 Task: Add Attachment from Trello to Card Card0000000158 in Board Board0000000040 in Workspace WS0000000014 in Trello. Add Cover Yellow to Card Card0000000158 in Board Board0000000040 in Workspace WS0000000014 in Trello. Add "Copy Card To …" Button titled Button0000000158 to "bottom" of the list "To Do" to Card Card0000000158 in Board Board0000000040 in Workspace WS0000000014 in Trello. Add Description DS0000000158 to Card Card0000000158 in Board Board0000000040 in Workspace WS0000000014 in Trello. Add Comment CM0000000158 to Card Card0000000158 in Board Board0000000040 in Workspace WS0000000014 in Trello
Action: Mouse moved to (352, 347)
Screenshot: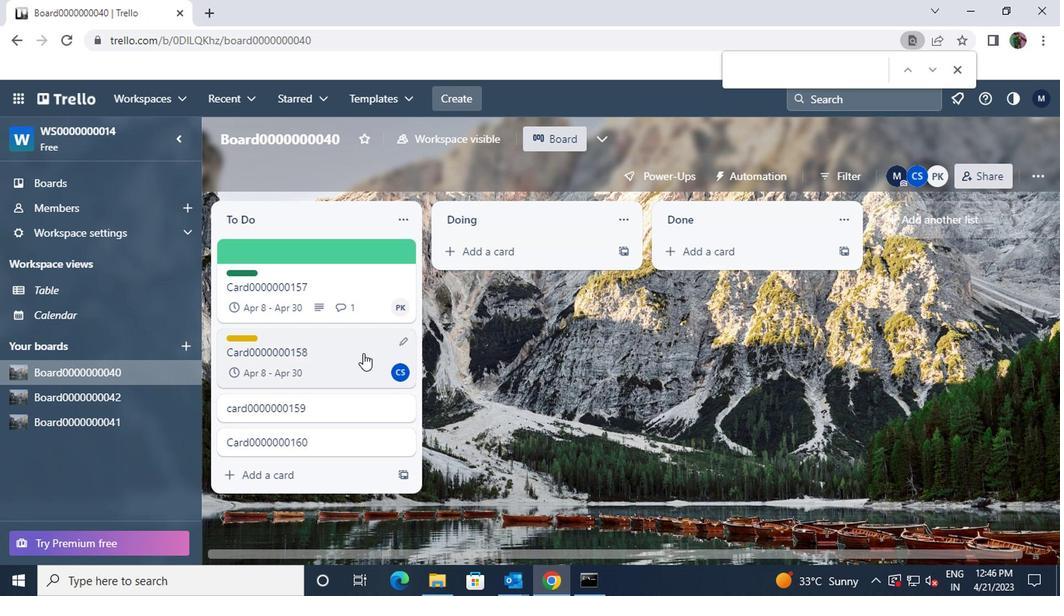 
Action: Mouse pressed left at (352, 347)
Screenshot: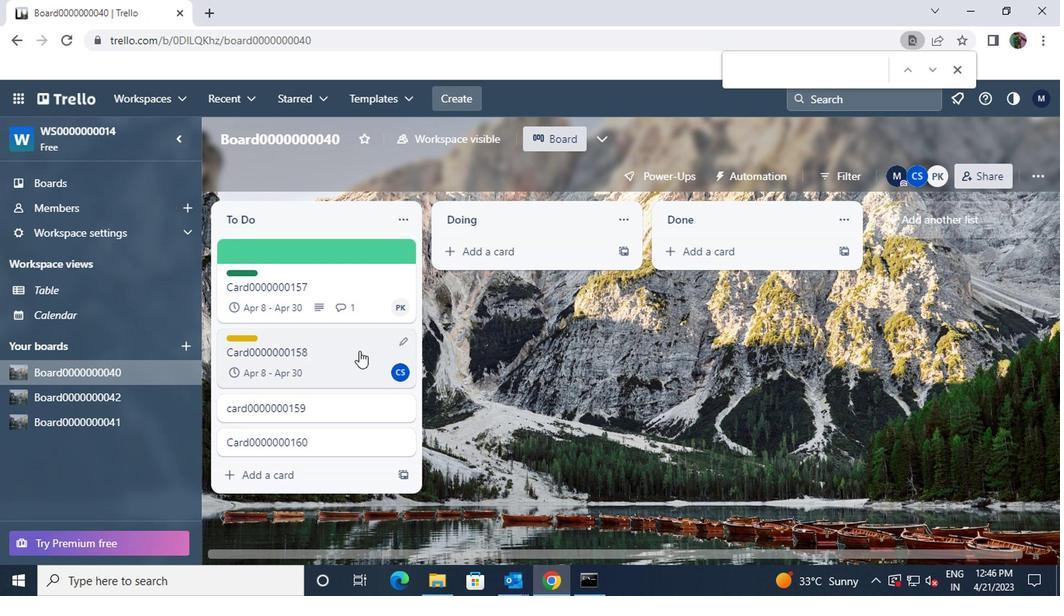
Action: Mouse moved to (694, 340)
Screenshot: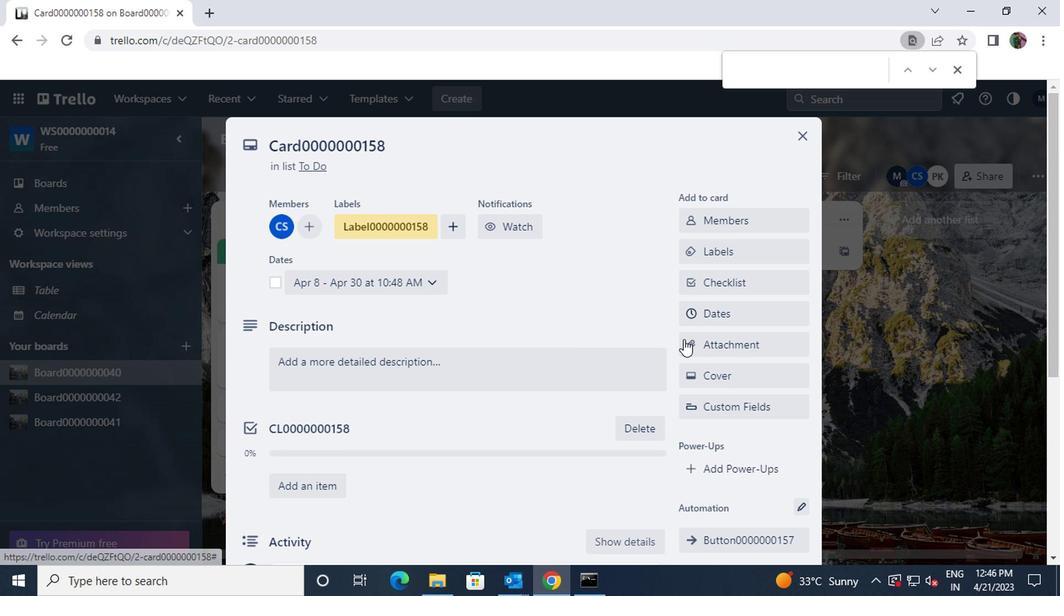 
Action: Mouse pressed left at (694, 340)
Screenshot: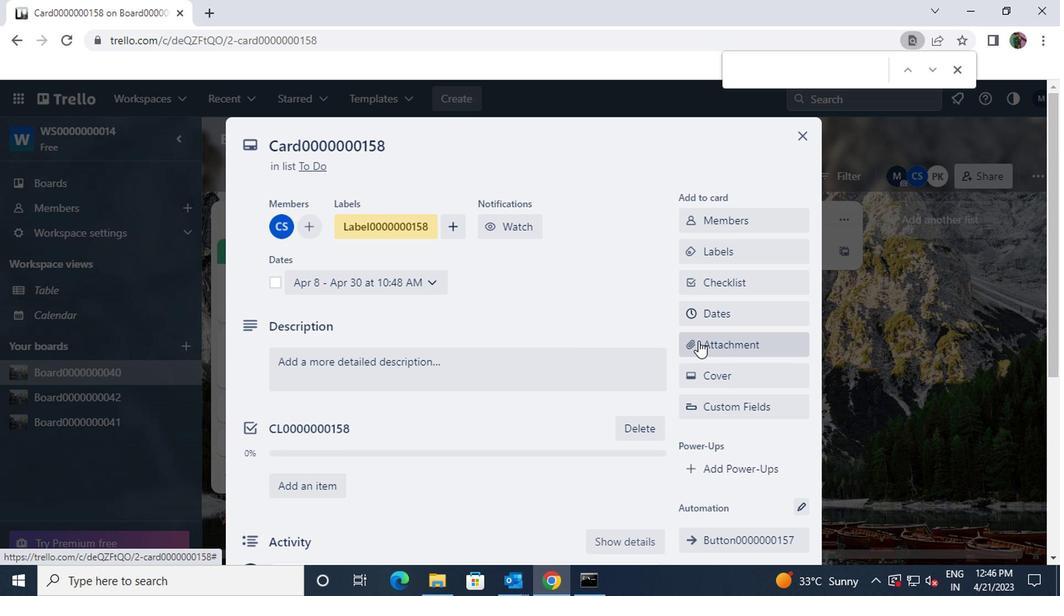 
Action: Mouse moved to (708, 167)
Screenshot: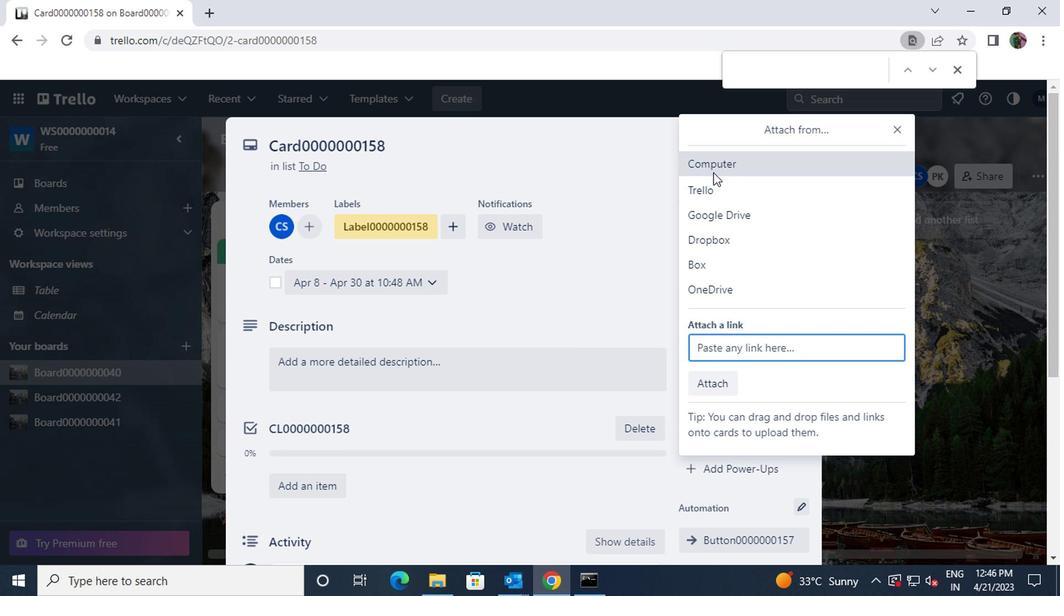 
Action: Mouse pressed left at (708, 167)
Screenshot: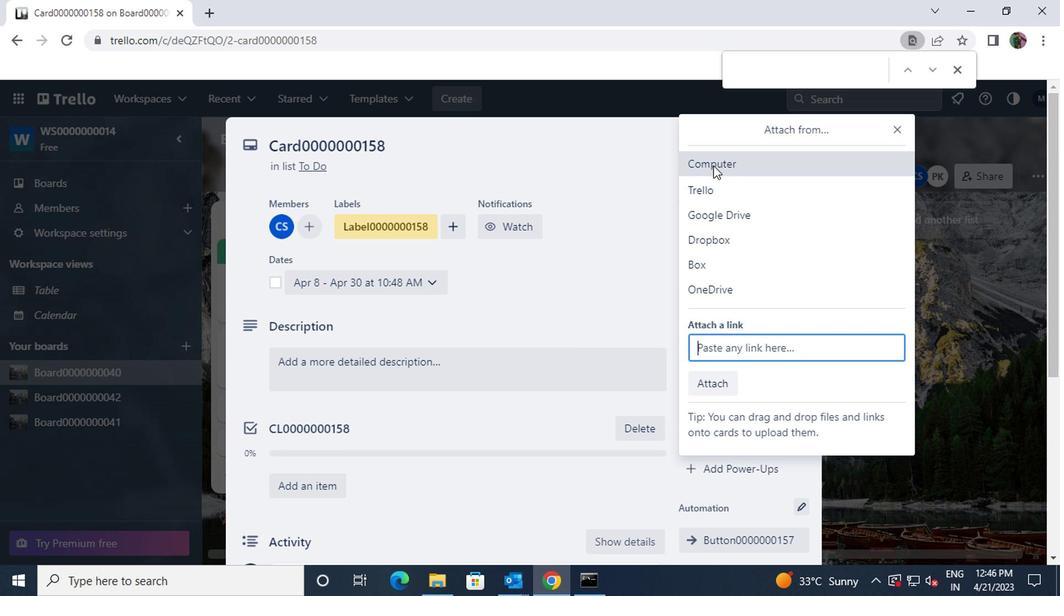 
Action: Mouse moved to (341, 120)
Screenshot: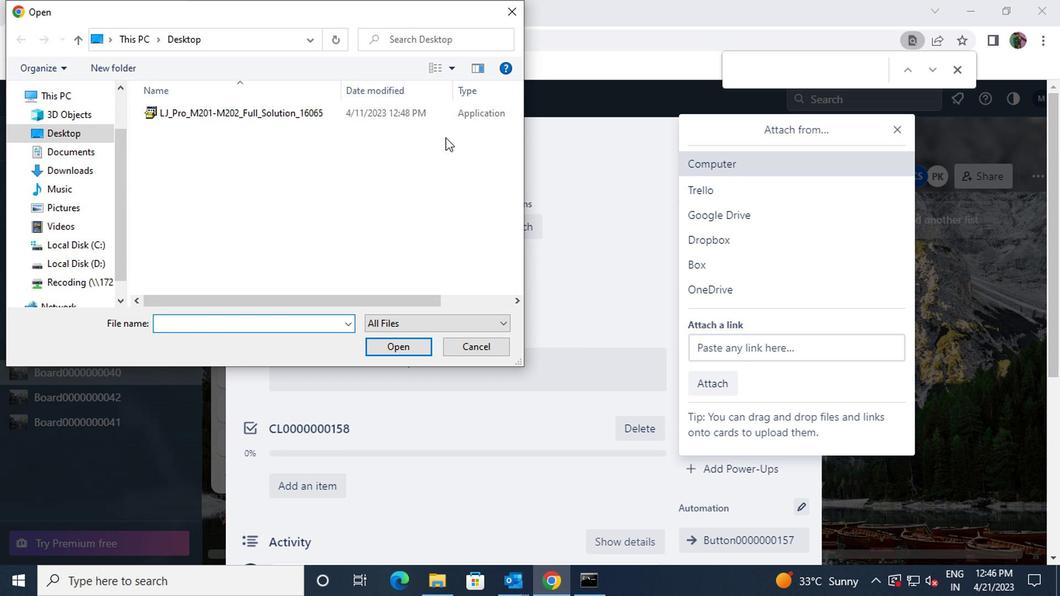 
Action: Mouse pressed left at (341, 120)
Screenshot: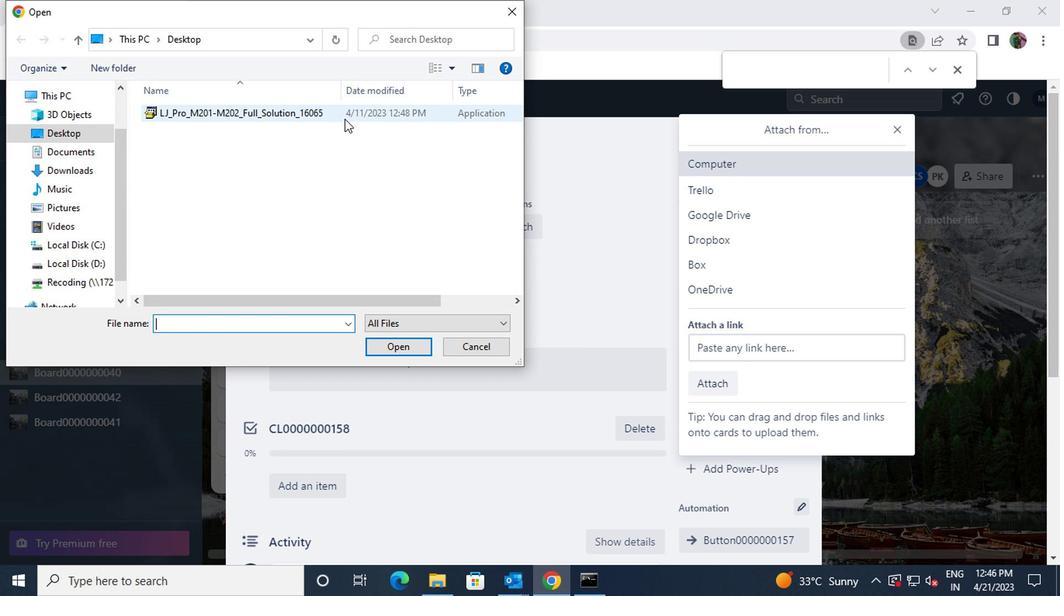 
Action: Mouse moved to (384, 347)
Screenshot: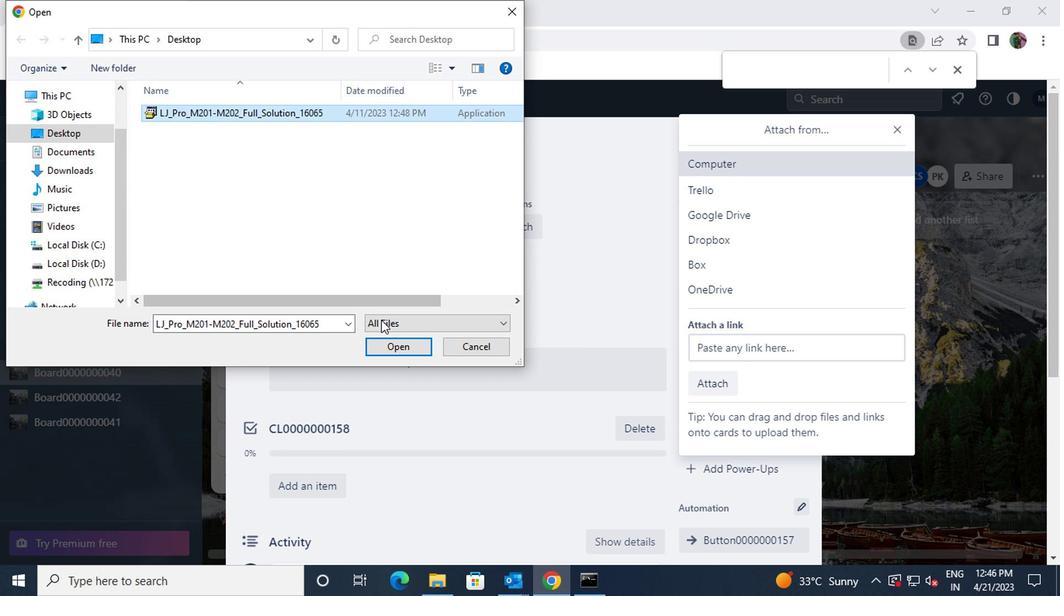
Action: Mouse pressed left at (384, 347)
Screenshot: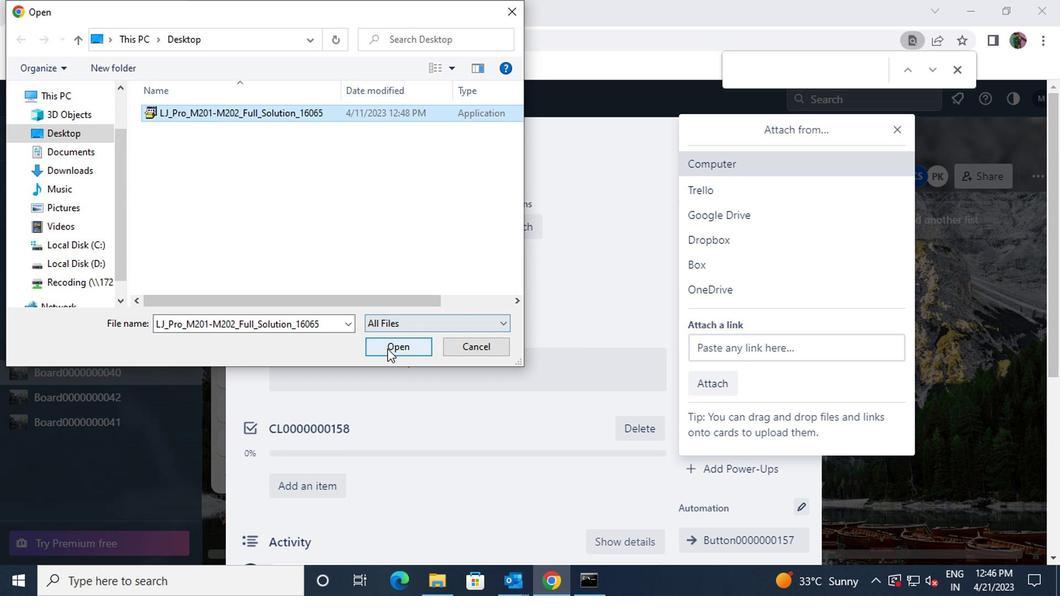 
Action: Mouse moved to (892, 130)
Screenshot: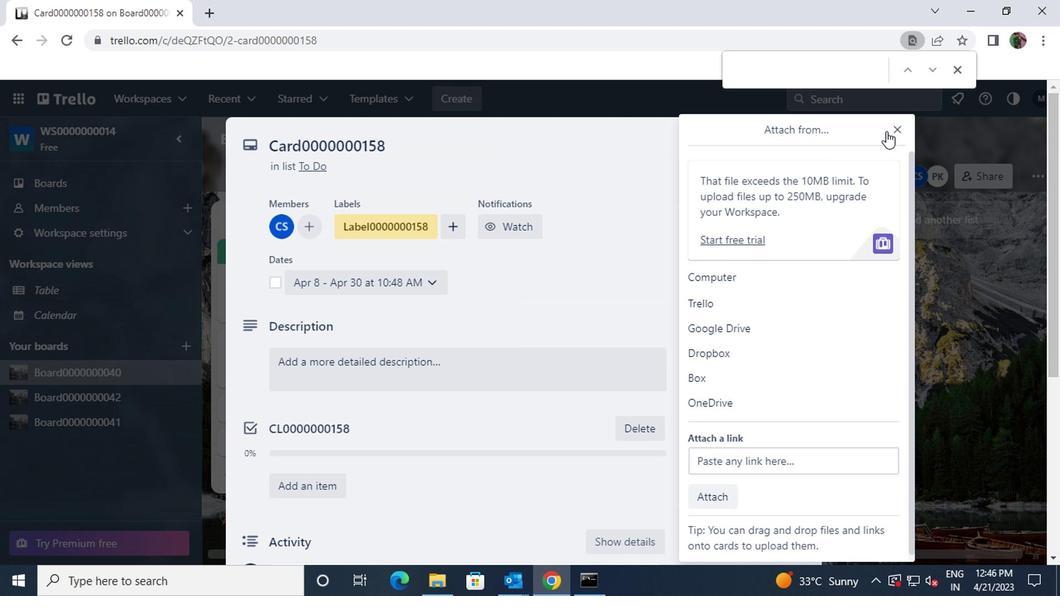 
Action: Mouse pressed left at (892, 130)
Screenshot: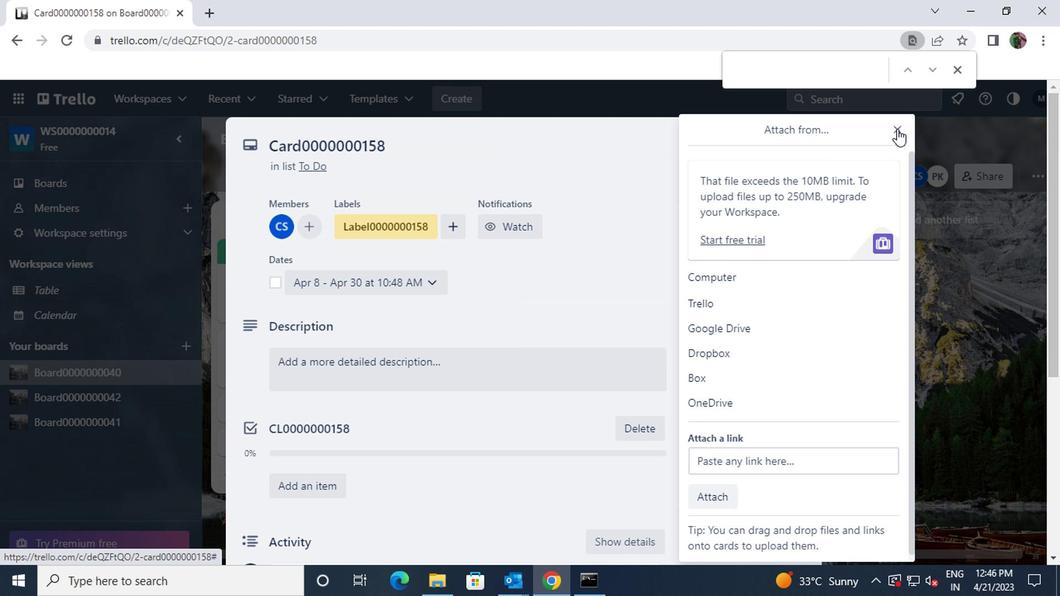 
Action: Mouse moved to (770, 374)
Screenshot: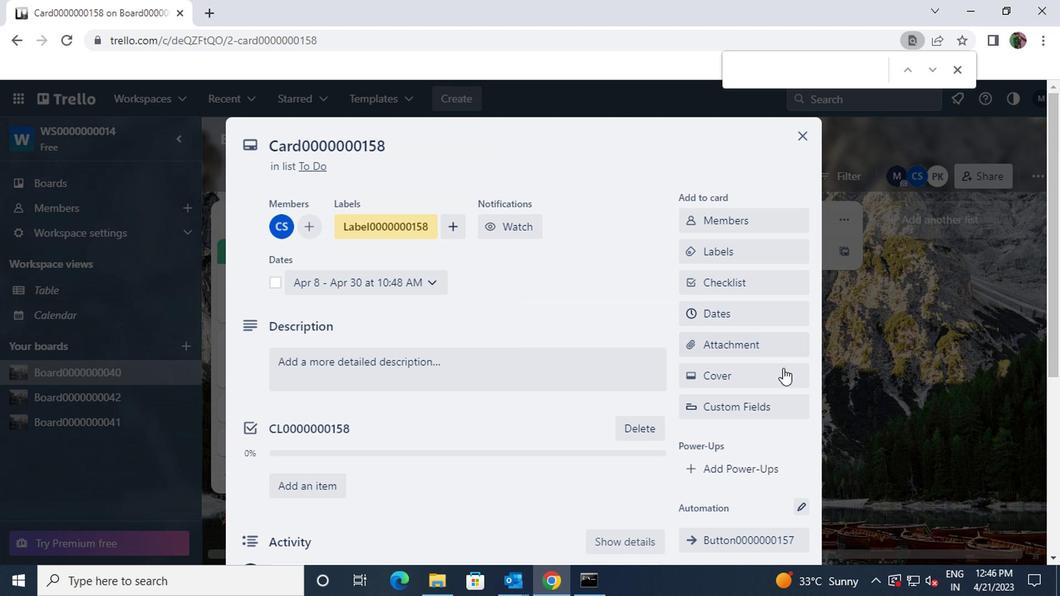 
Action: Mouse pressed left at (770, 374)
Screenshot: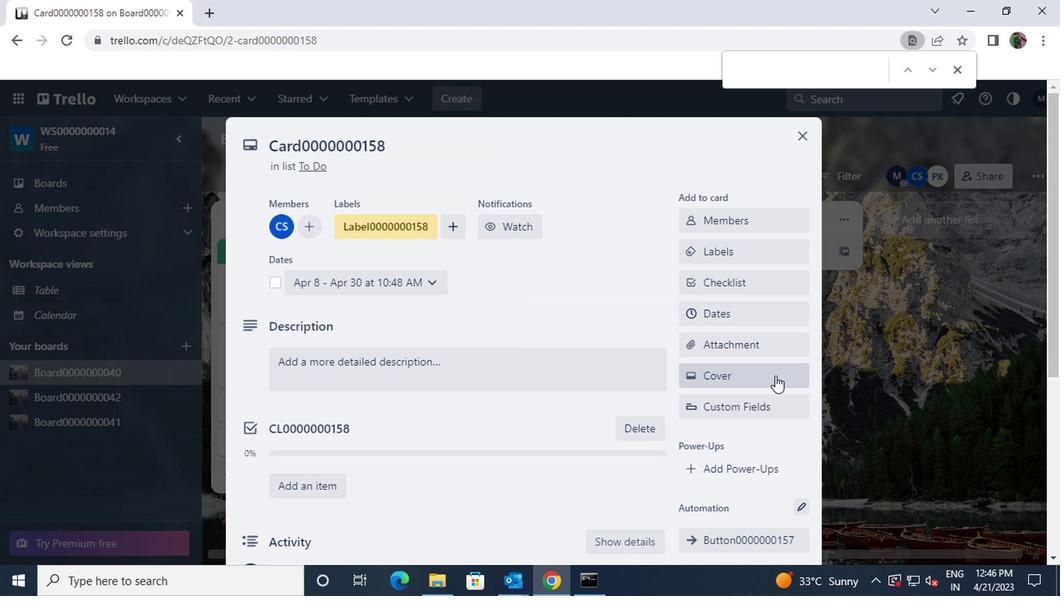 
Action: Mouse moved to (758, 266)
Screenshot: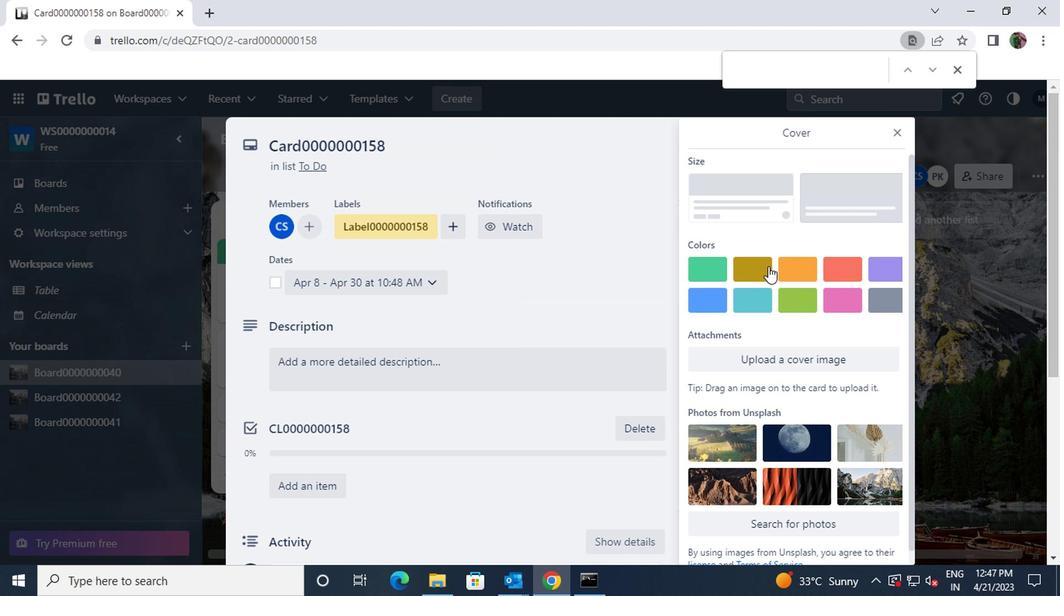 
Action: Mouse pressed left at (758, 266)
Screenshot: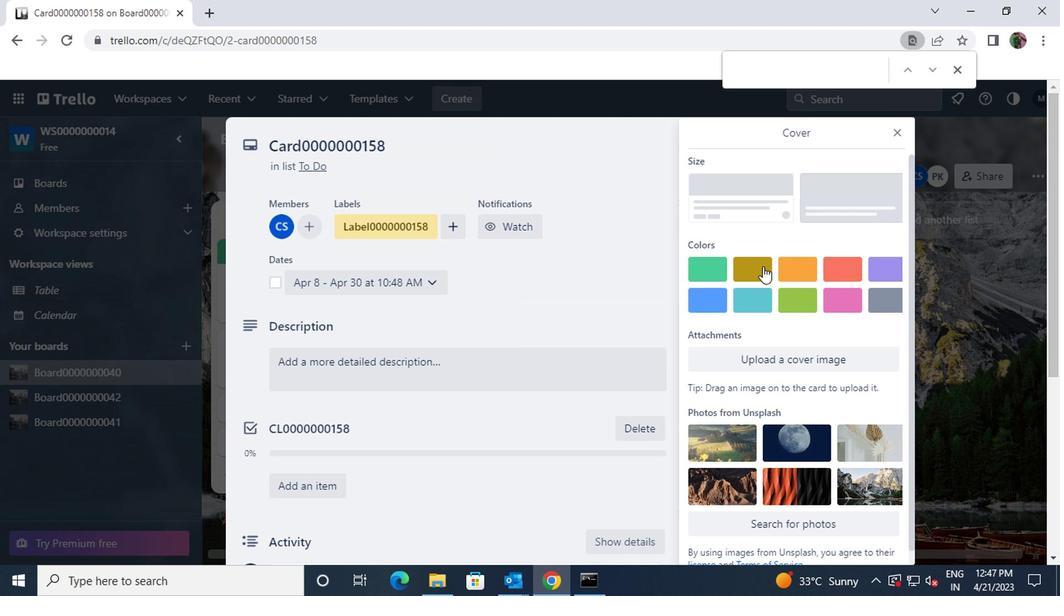 
Action: Mouse moved to (891, 131)
Screenshot: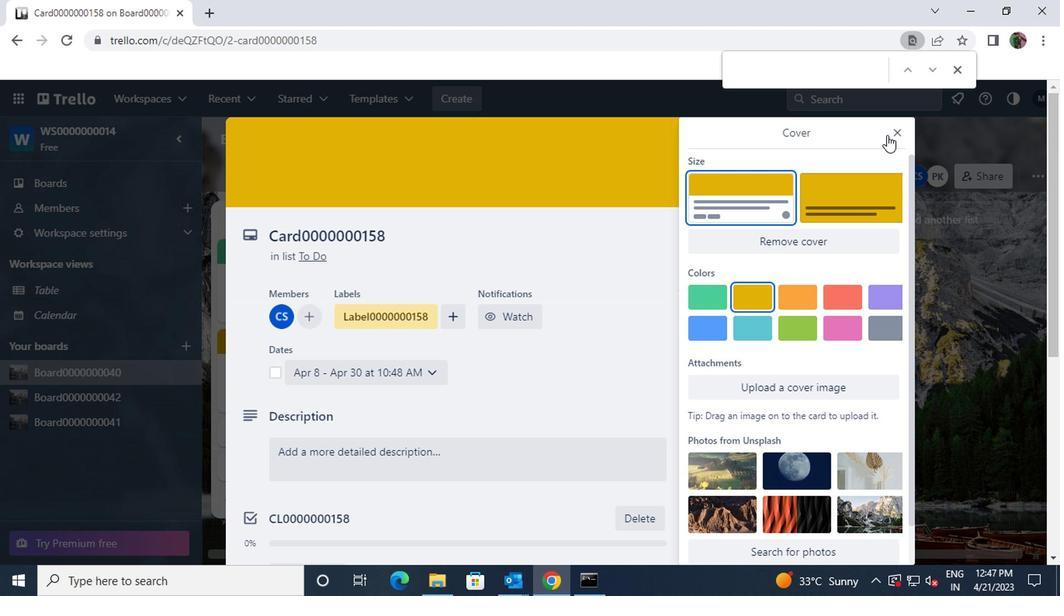 
Action: Mouse pressed left at (891, 131)
Screenshot: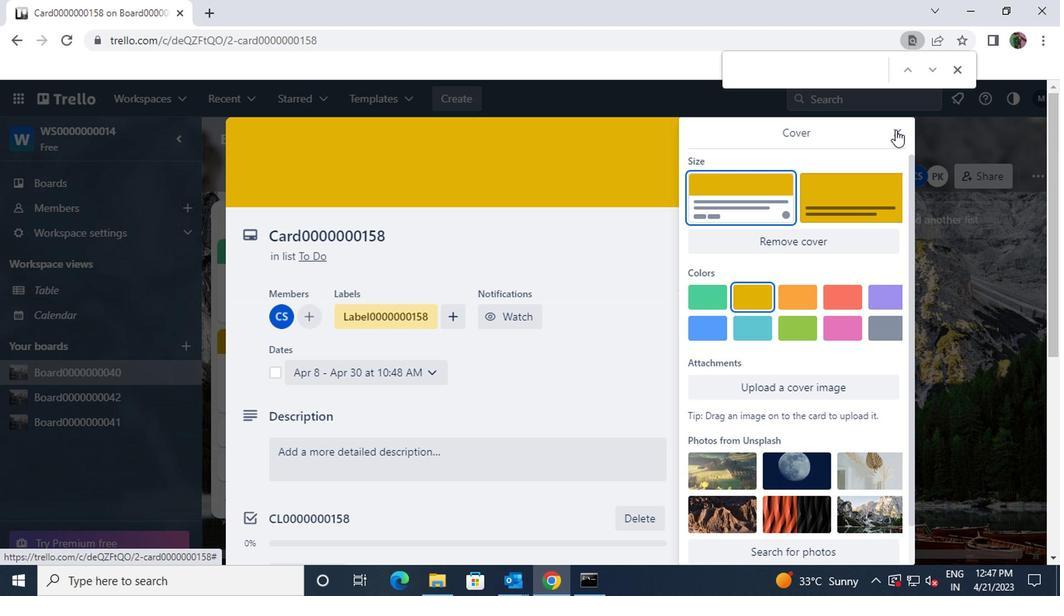 
Action: Mouse moved to (769, 296)
Screenshot: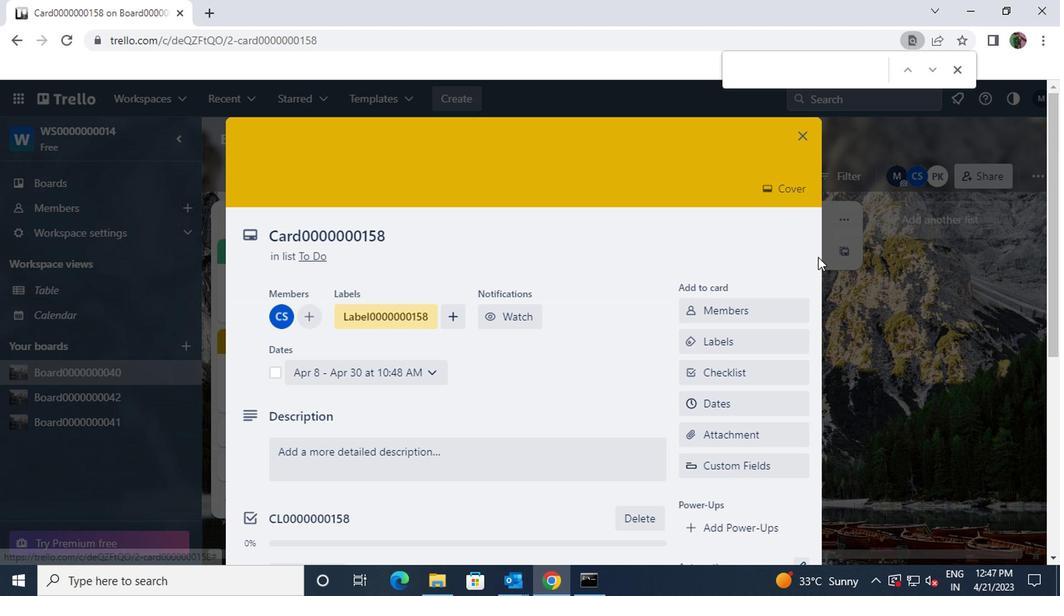 
Action: Mouse scrolled (769, 295) with delta (0, 0)
Screenshot: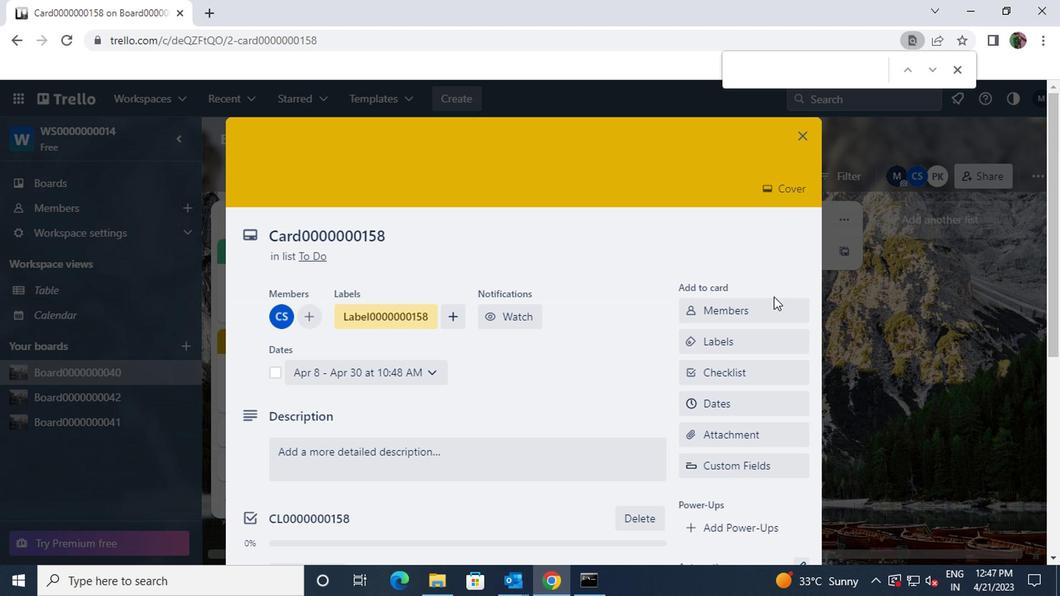 
Action: Mouse scrolled (769, 295) with delta (0, 0)
Screenshot: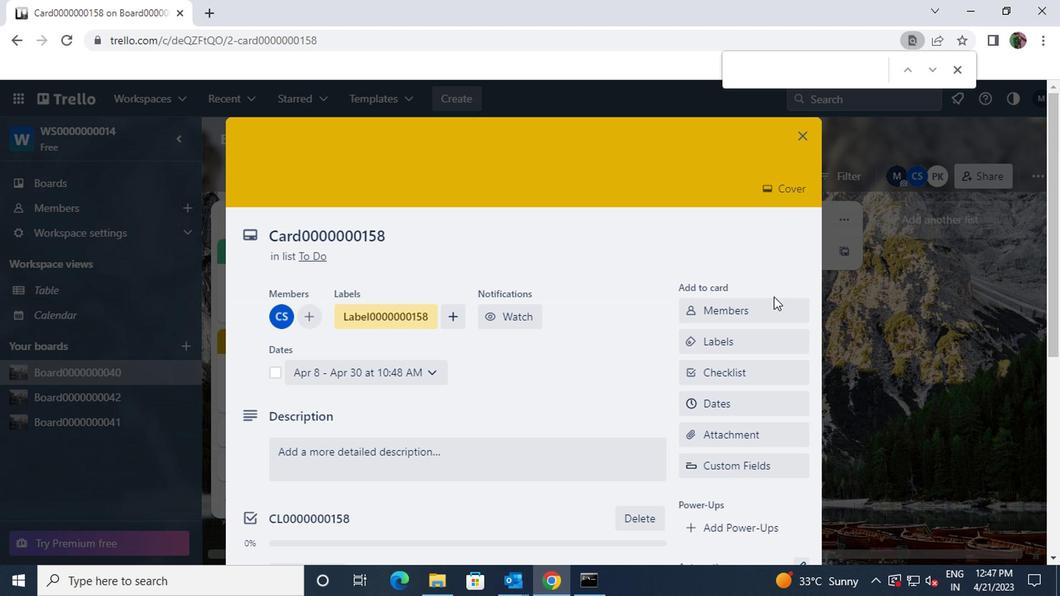 
Action: Mouse scrolled (769, 295) with delta (0, 0)
Screenshot: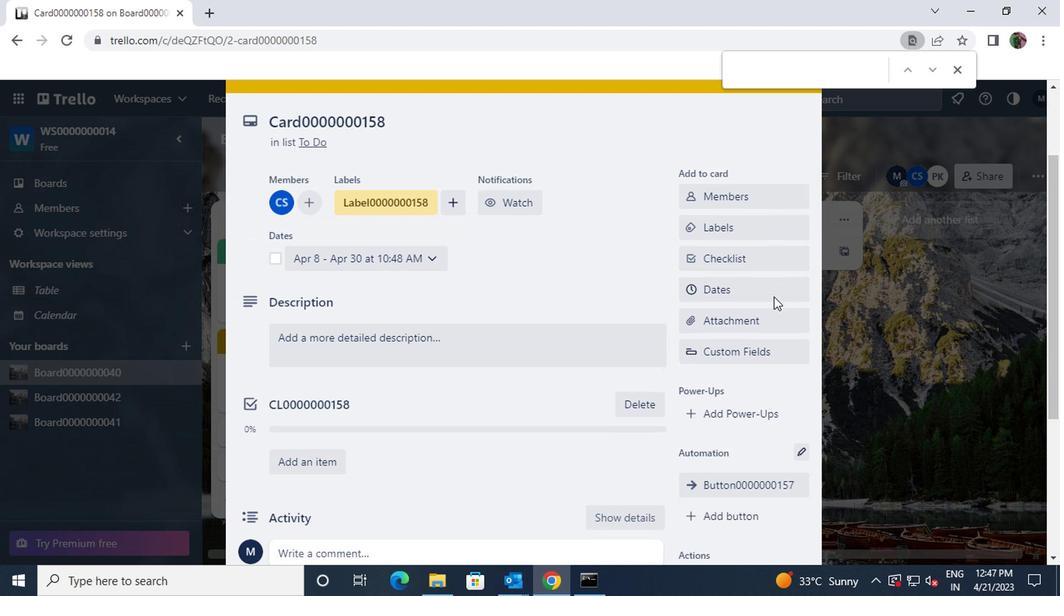 
Action: Mouse scrolled (769, 295) with delta (0, 0)
Screenshot: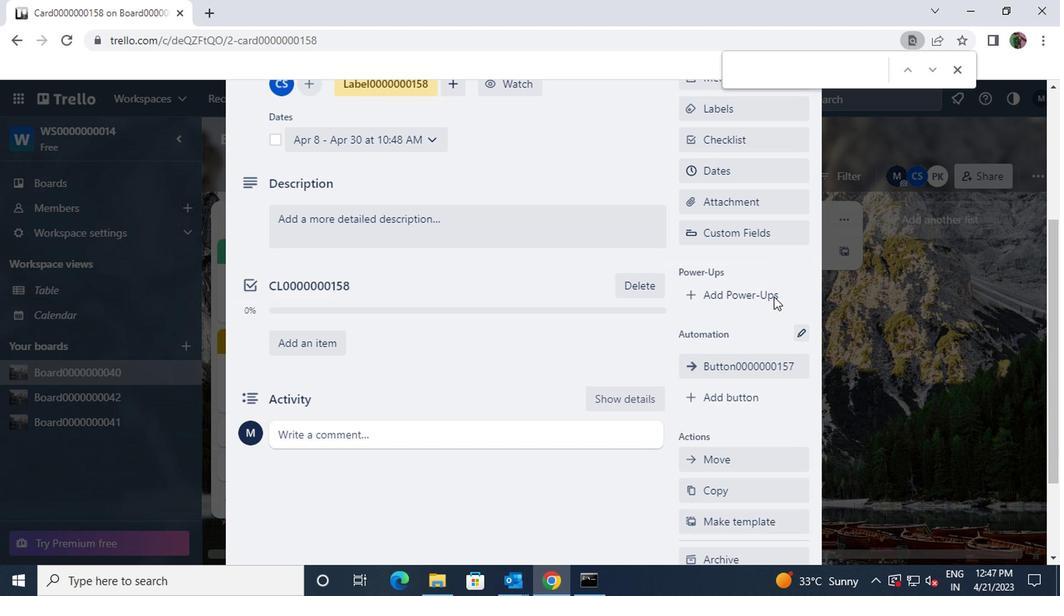 
Action: Mouse scrolled (769, 295) with delta (0, 0)
Screenshot: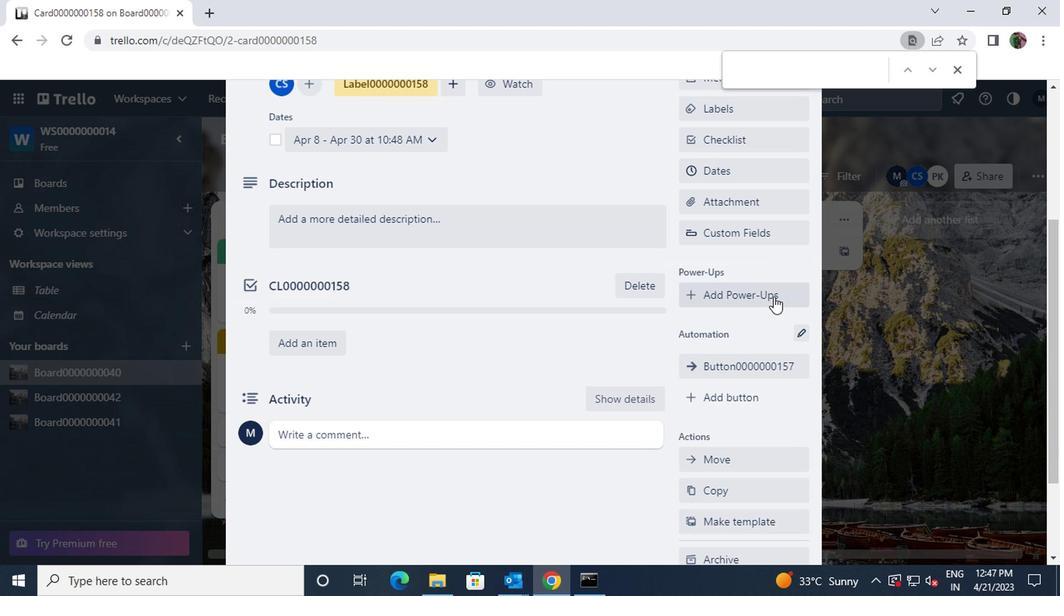 
Action: Mouse moved to (760, 278)
Screenshot: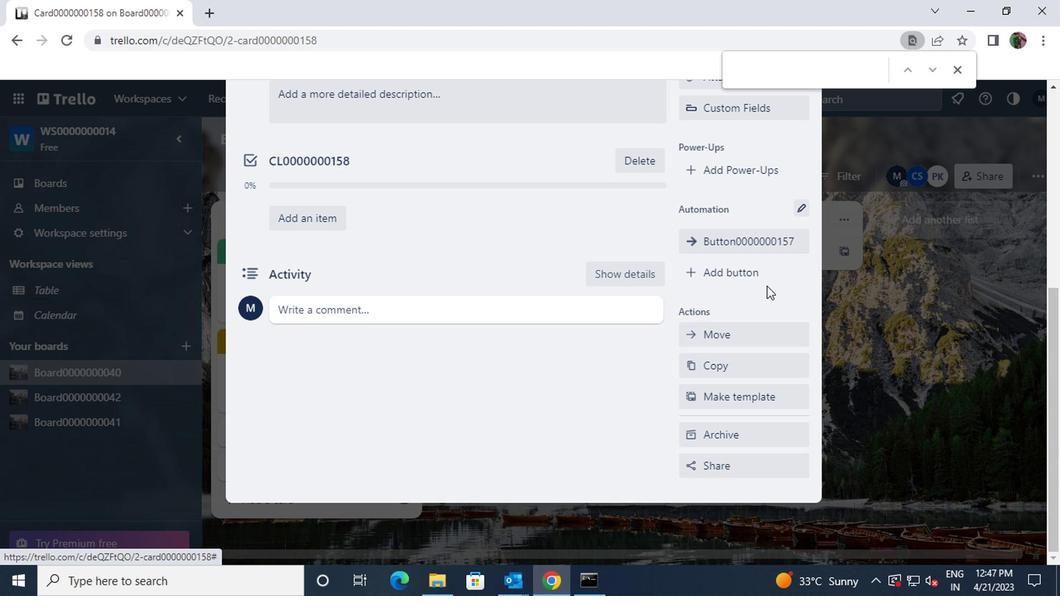 
Action: Mouse pressed left at (760, 278)
Screenshot: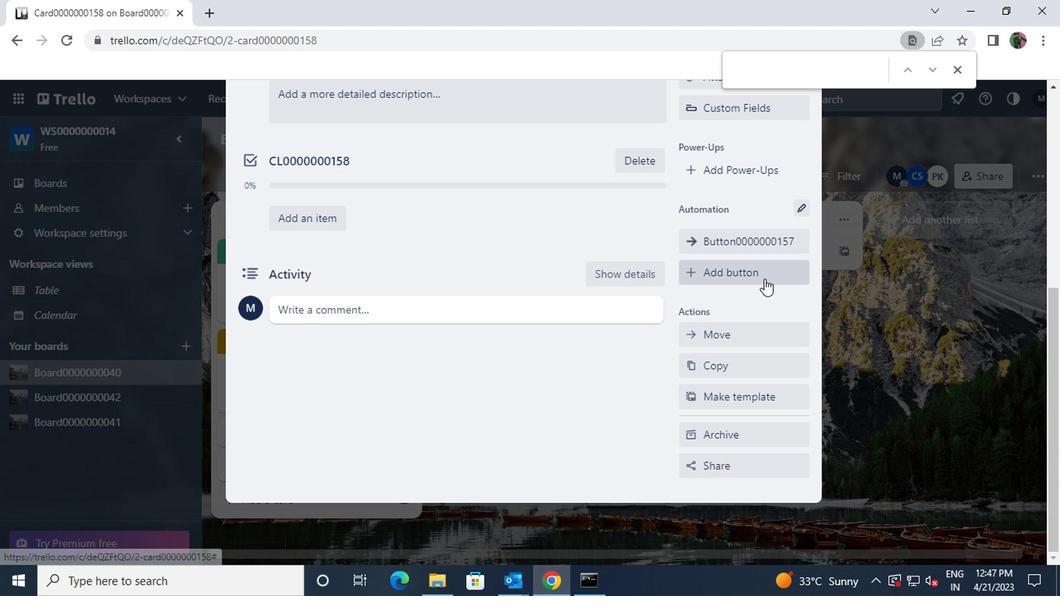 
Action: Mouse moved to (754, 229)
Screenshot: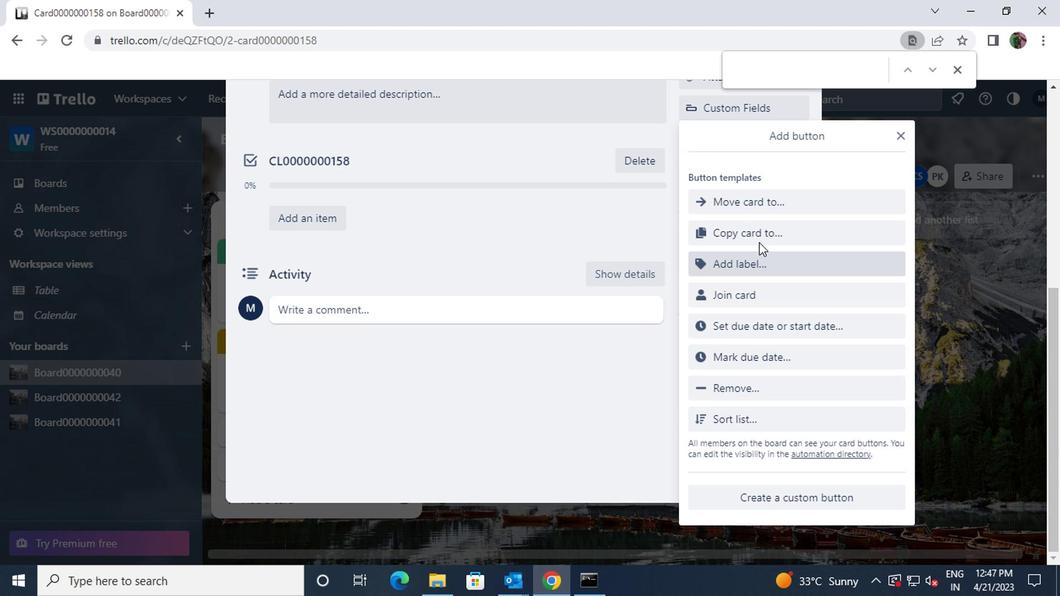 
Action: Mouse pressed left at (754, 229)
Screenshot: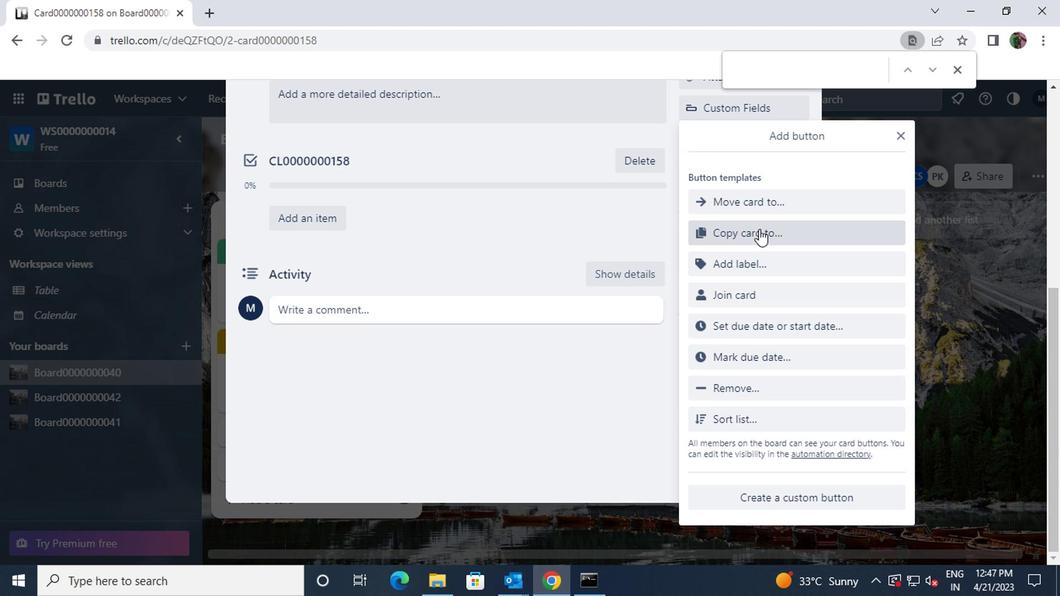 
Action: Mouse moved to (750, 199)
Screenshot: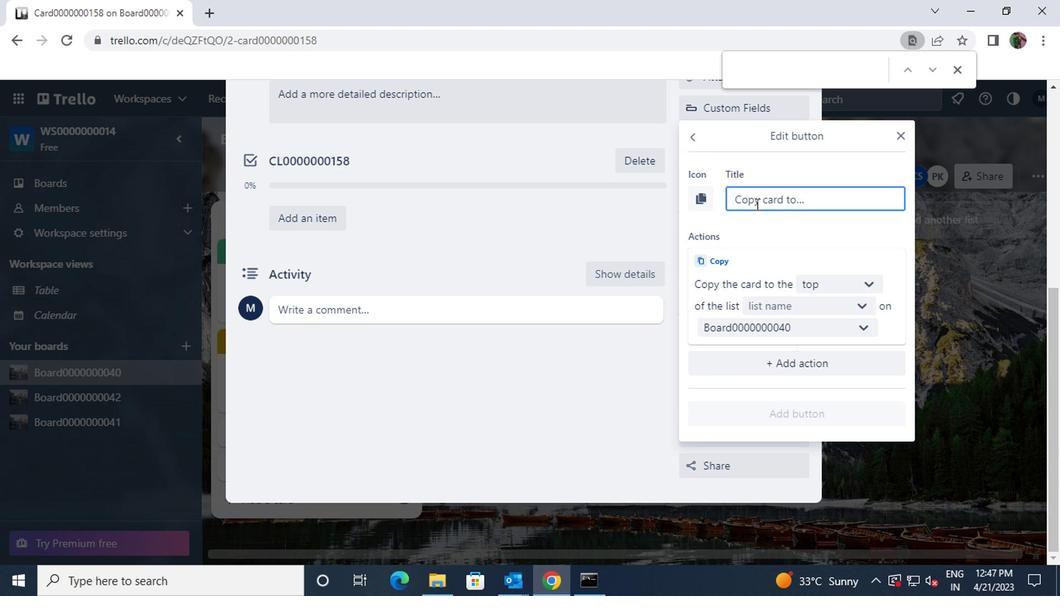 
Action: Mouse pressed left at (750, 199)
Screenshot: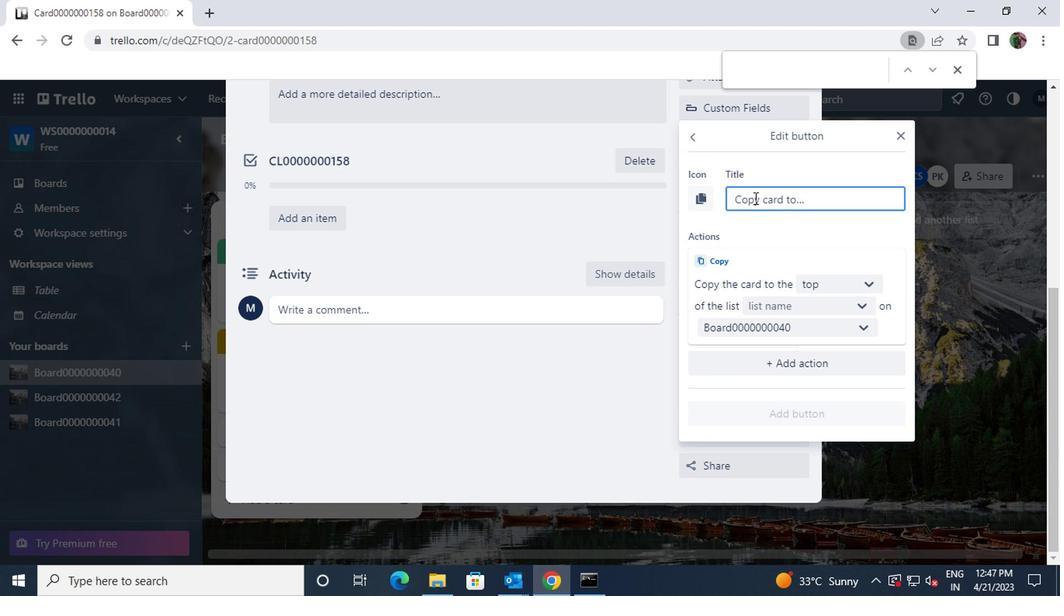 
Action: Key pressed <Key.shift>BUTTON0000000158
Screenshot: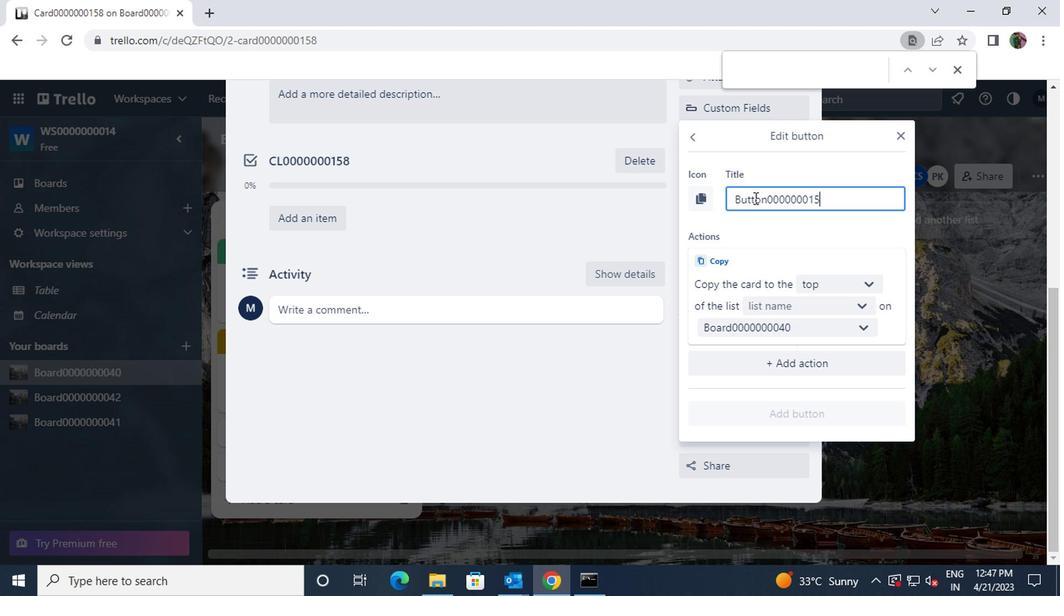 
Action: Mouse moved to (857, 282)
Screenshot: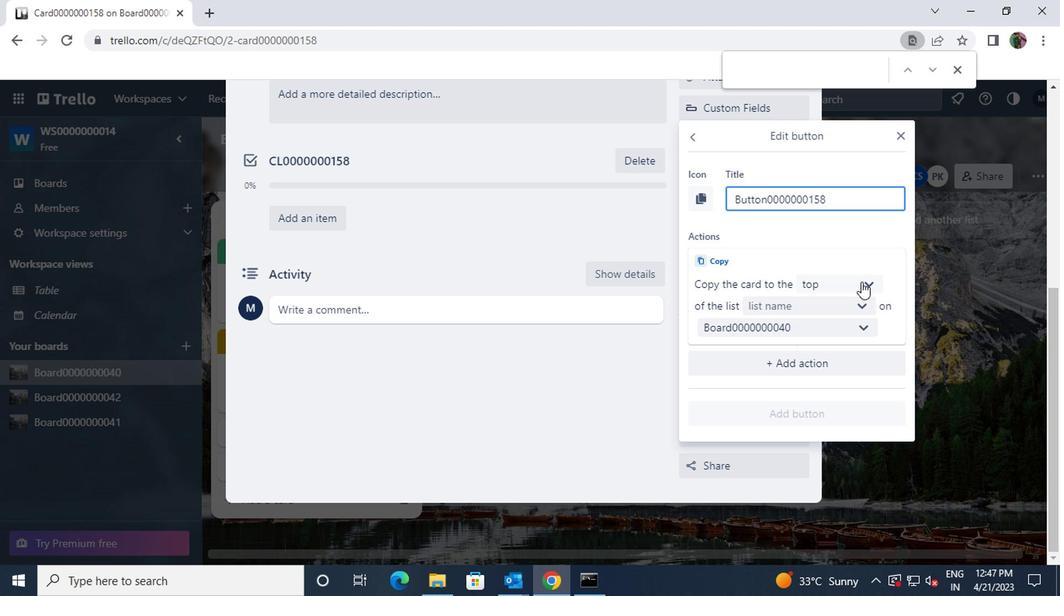 
Action: Mouse pressed left at (857, 282)
Screenshot: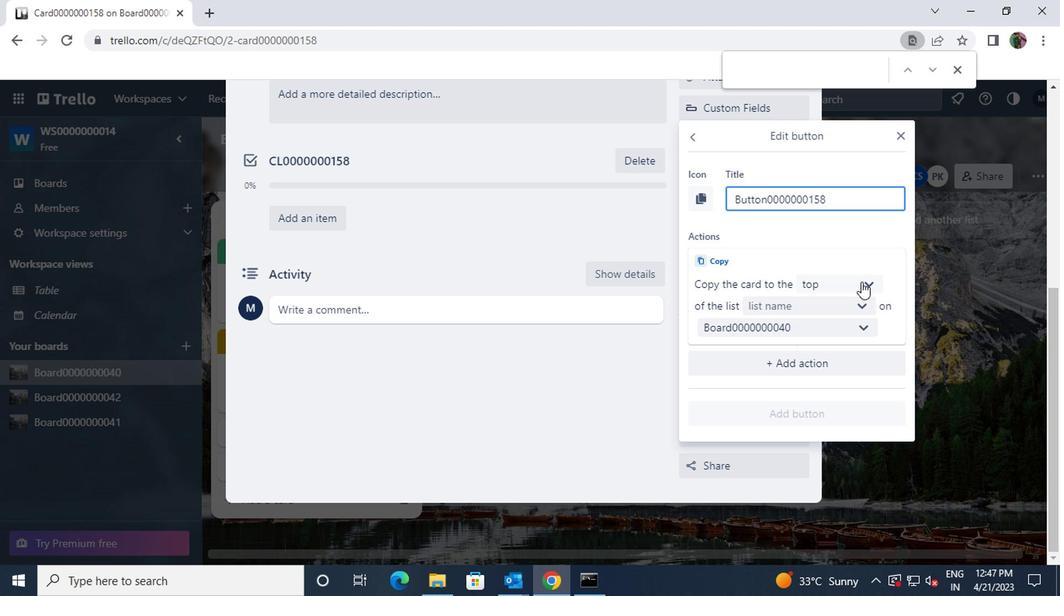 
Action: Mouse moved to (841, 306)
Screenshot: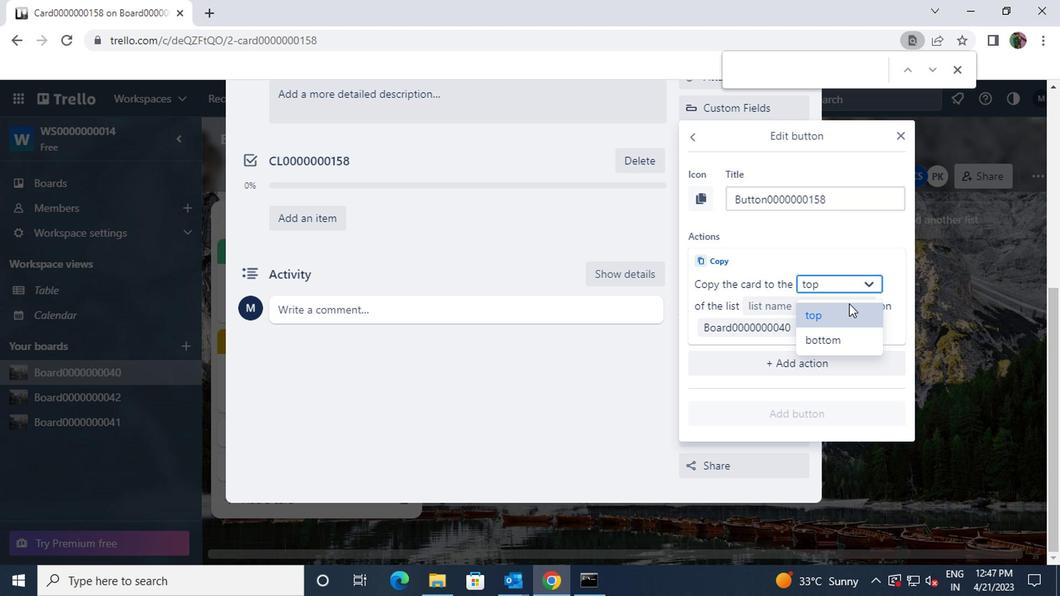 
Action: Mouse pressed left at (841, 306)
Screenshot: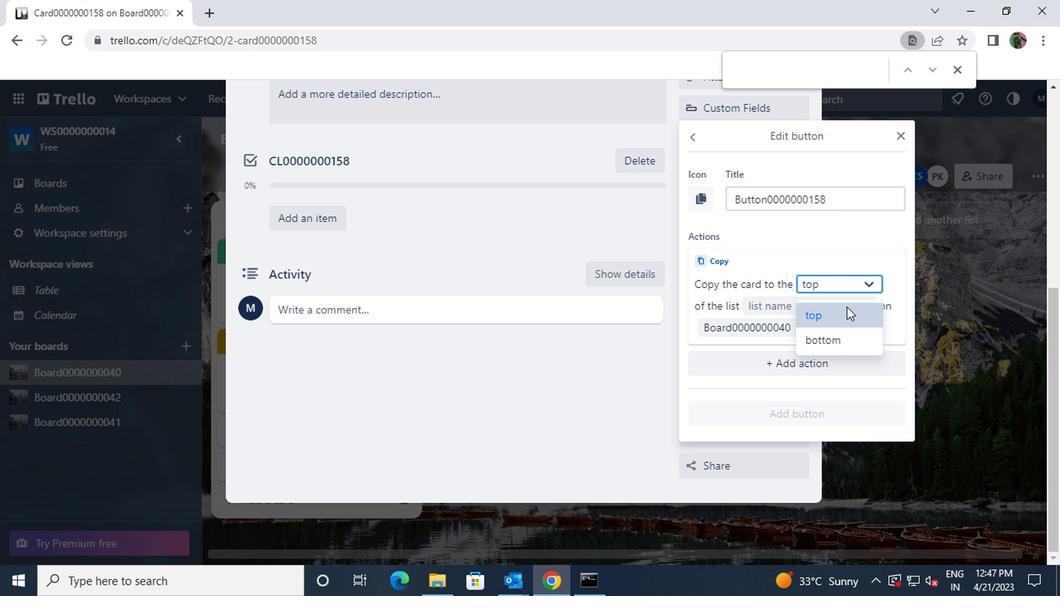 
Action: Mouse moved to (854, 299)
Screenshot: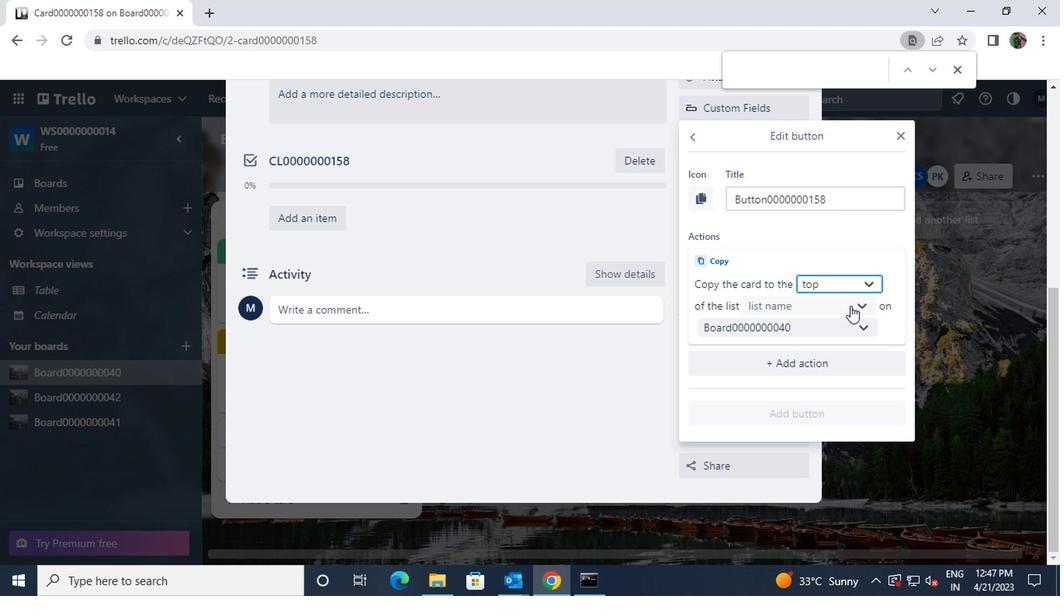
Action: Mouse pressed left at (854, 299)
Screenshot: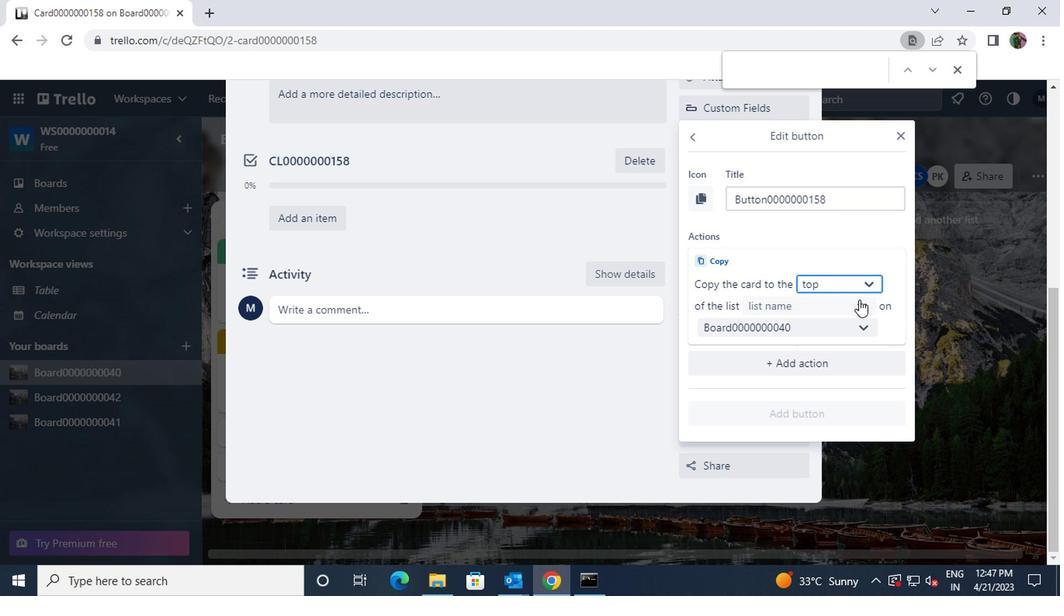 
Action: Mouse moved to (836, 328)
Screenshot: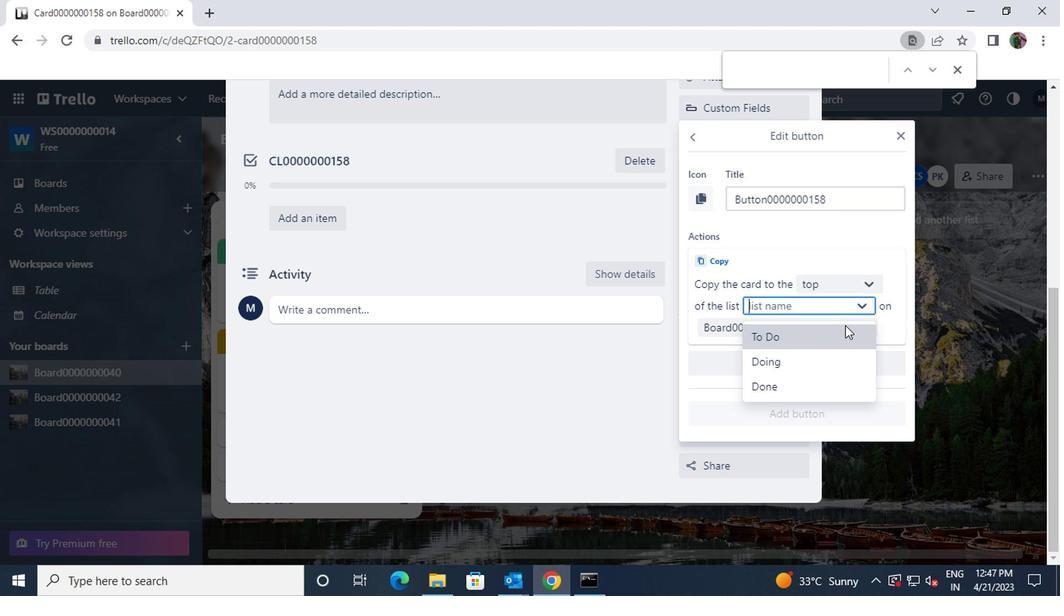 
Action: Mouse pressed left at (836, 328)
Screenshot: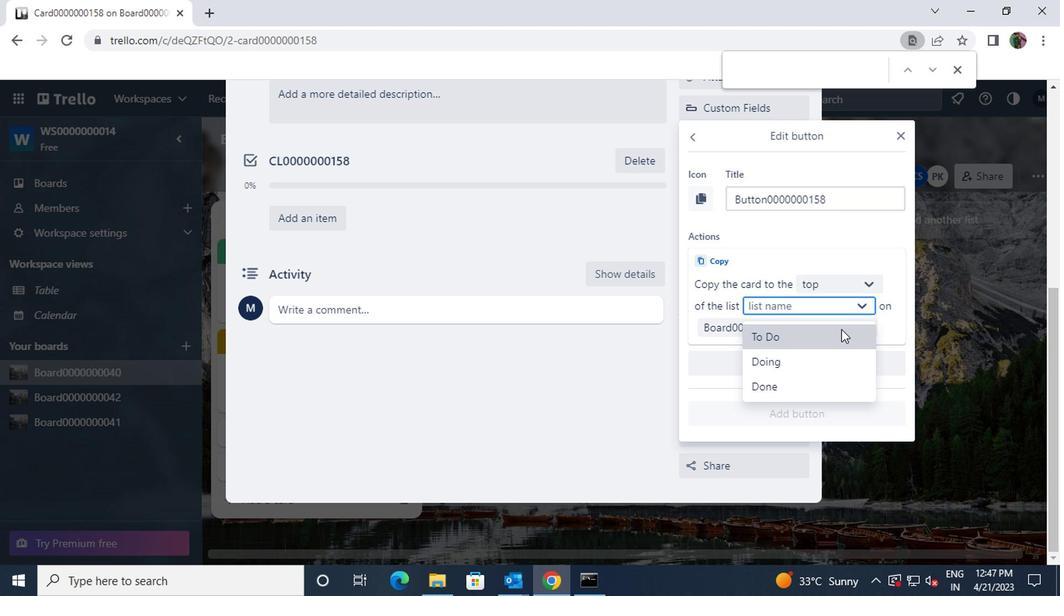 
Action: Mouse moved to (816, 412)
Screenshot: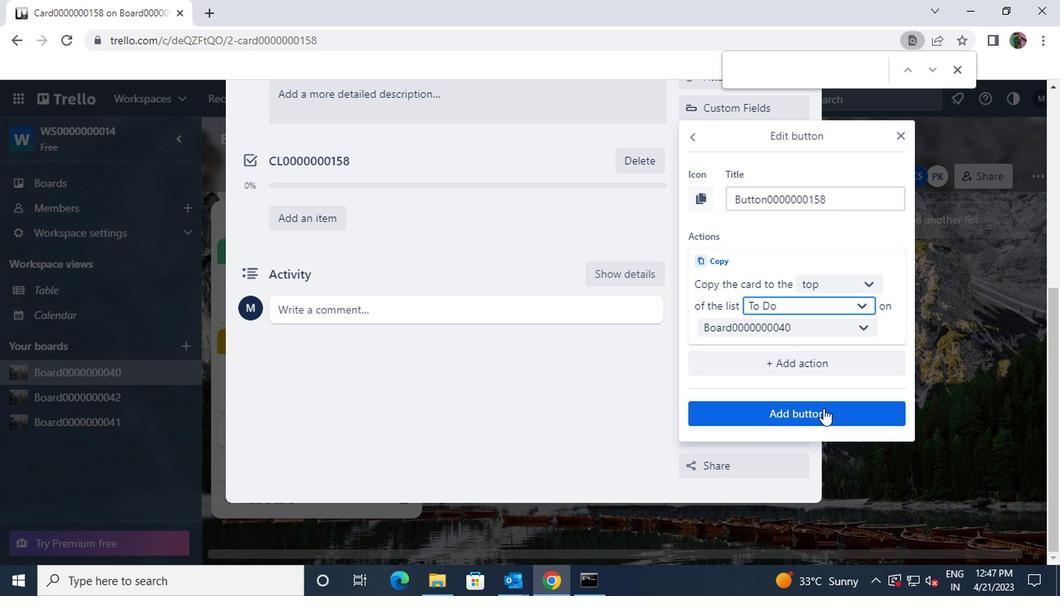 
Action: Mouse pressed left at (816, 412)
Screenshot: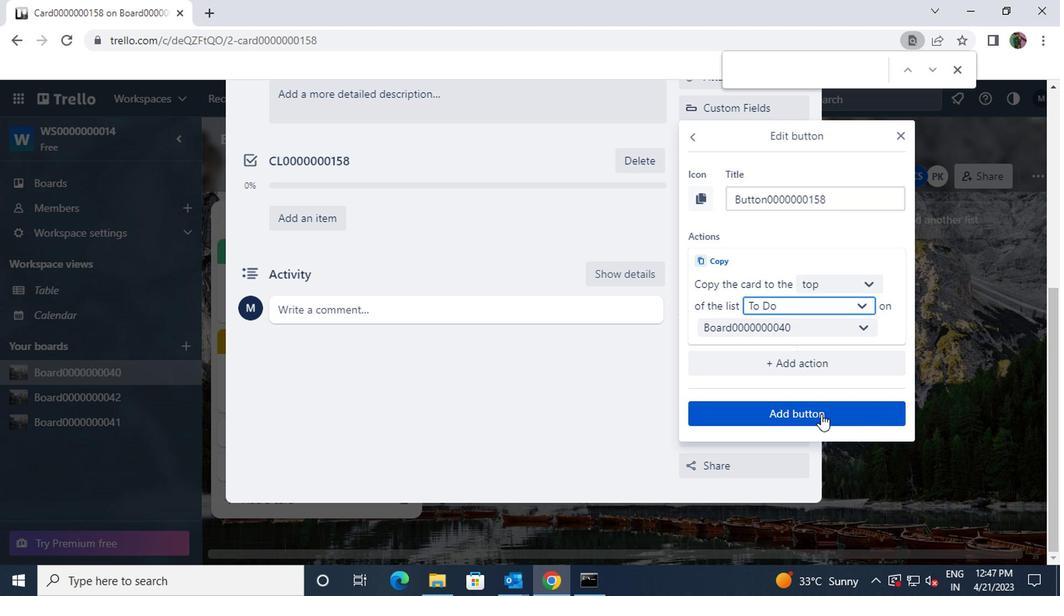 
Action: Mouse moved to (514, 308)
Screenshot: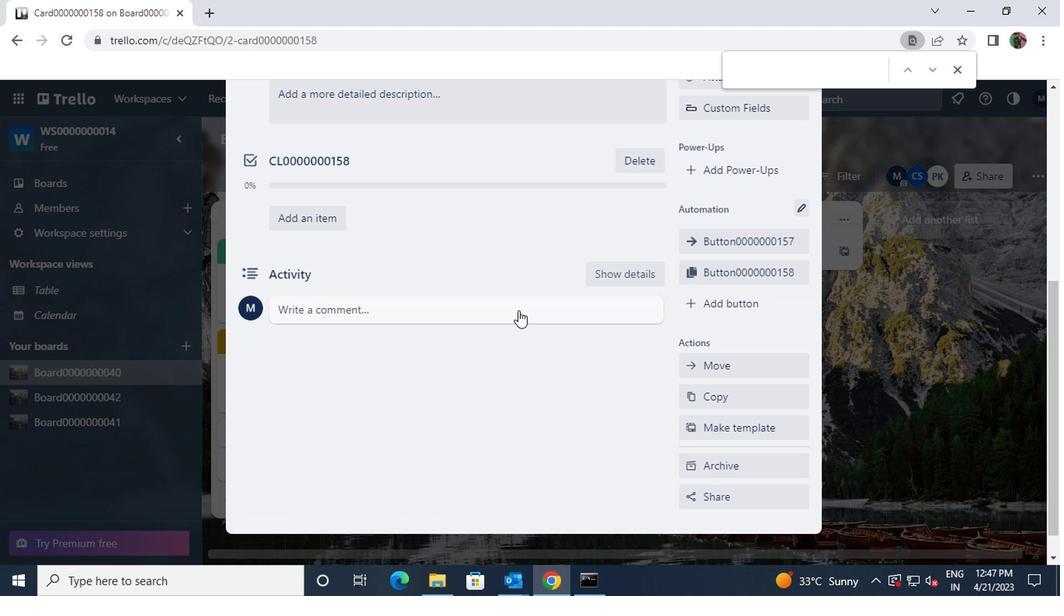 
Action: Mouse scrolled (514, 309) with delta (0, 1)
Screenshot: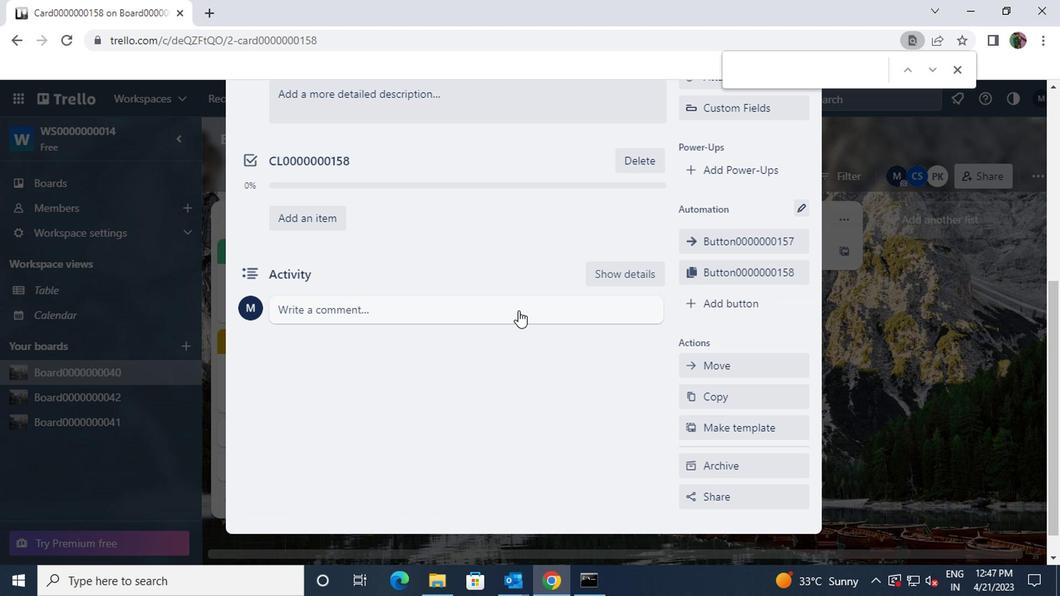
Action: Mouse moved to (483, 191)
Screenshot: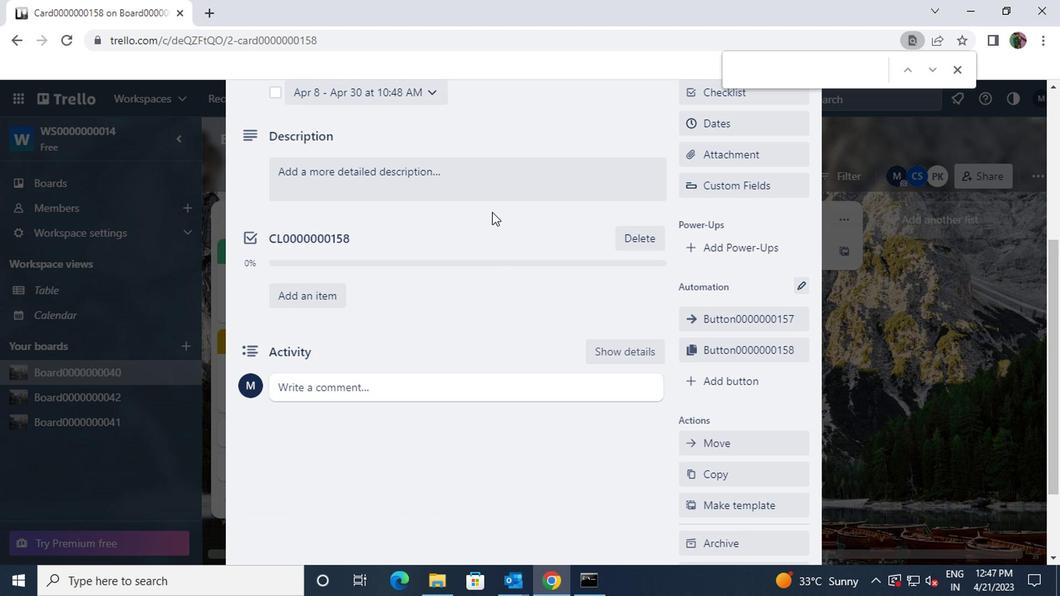 
Action: Mouse pressed left at (483, 191)
Screenshot: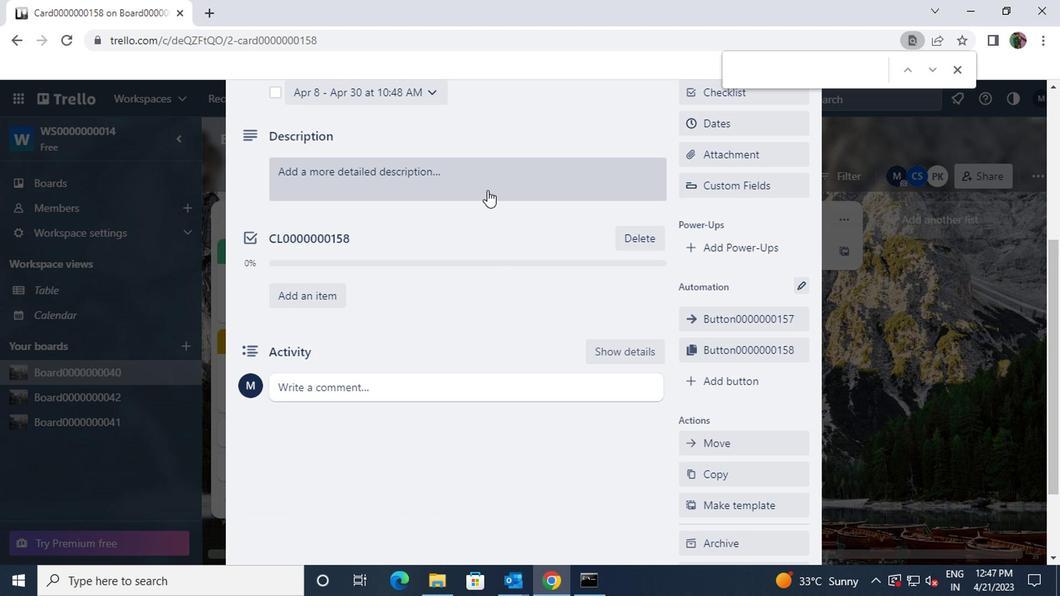 
Action: Key pressed <Key.shift>DS00000000158
Screenshot: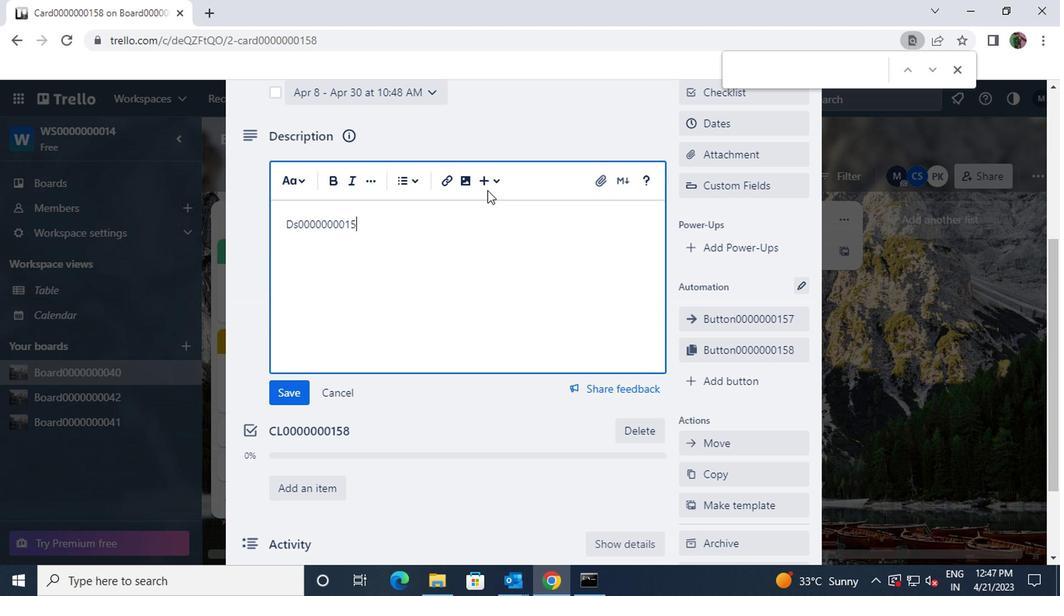
Action: Mouse moved to (297, 391)
Screenshot: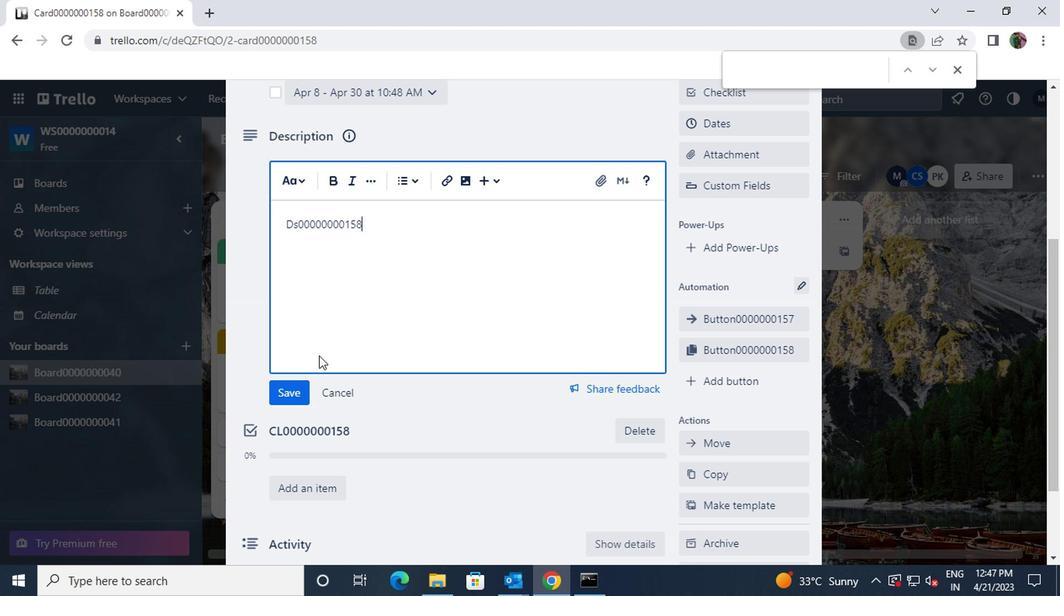 
Action: Mouse pressed left at (297, 391)
Screenshot: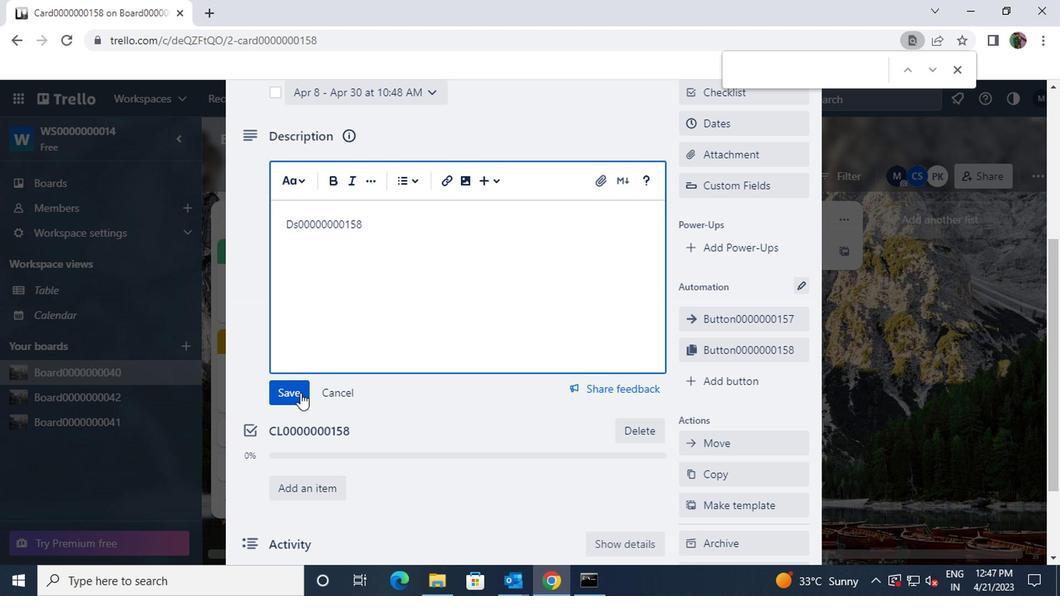 
Action: Mouse moved to (304, 365)
Screenshot: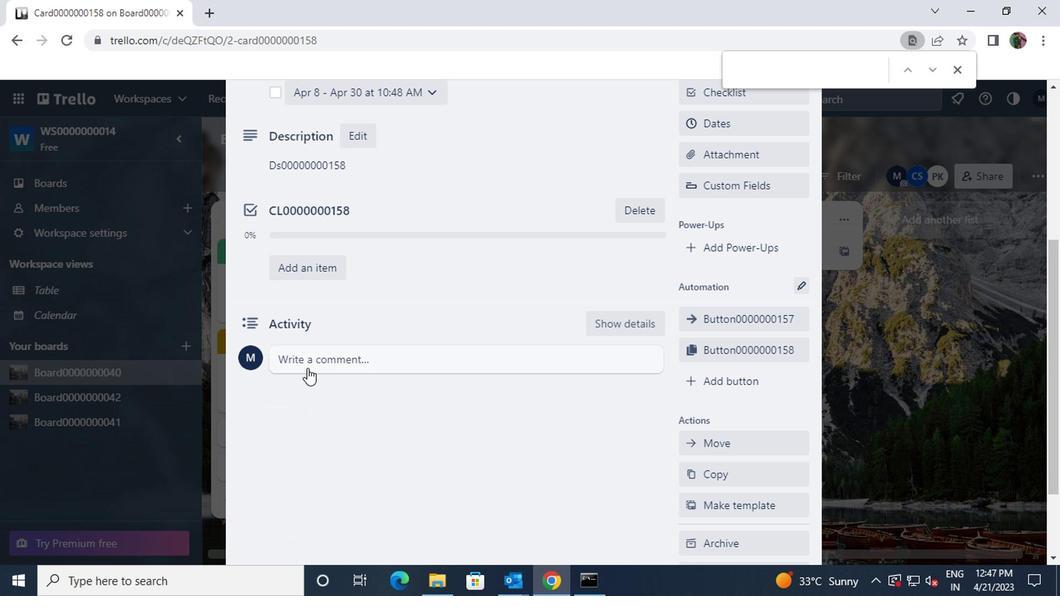 
Action: Mouse pressed left at (304, 365)
Screenshot: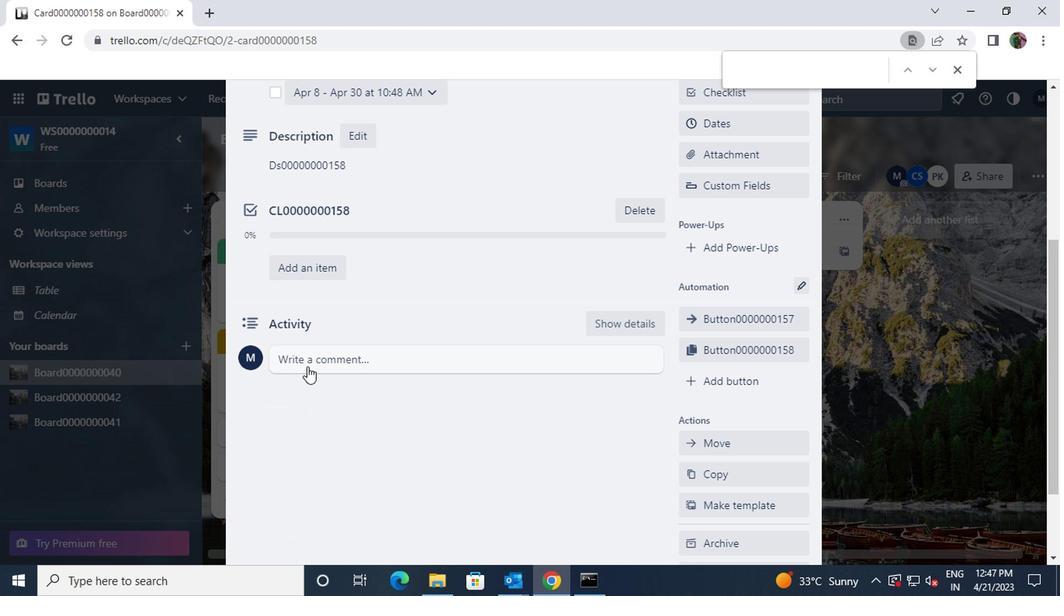 
Action: Key pressed <Key.shift>CM0000000158
Screenshot: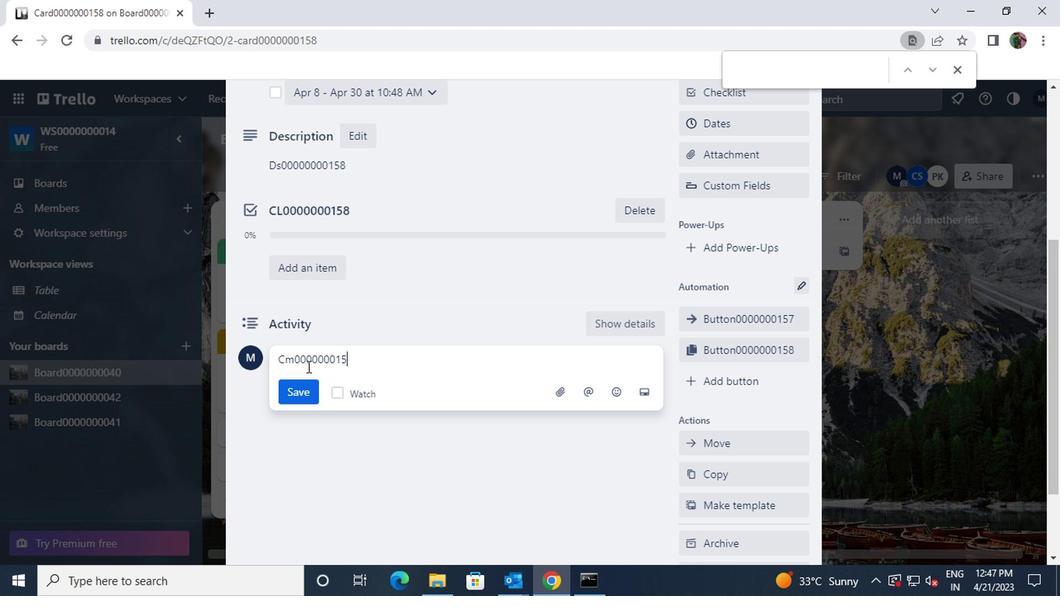 
Action: Mouse moved to (298, 387)
Screenshot: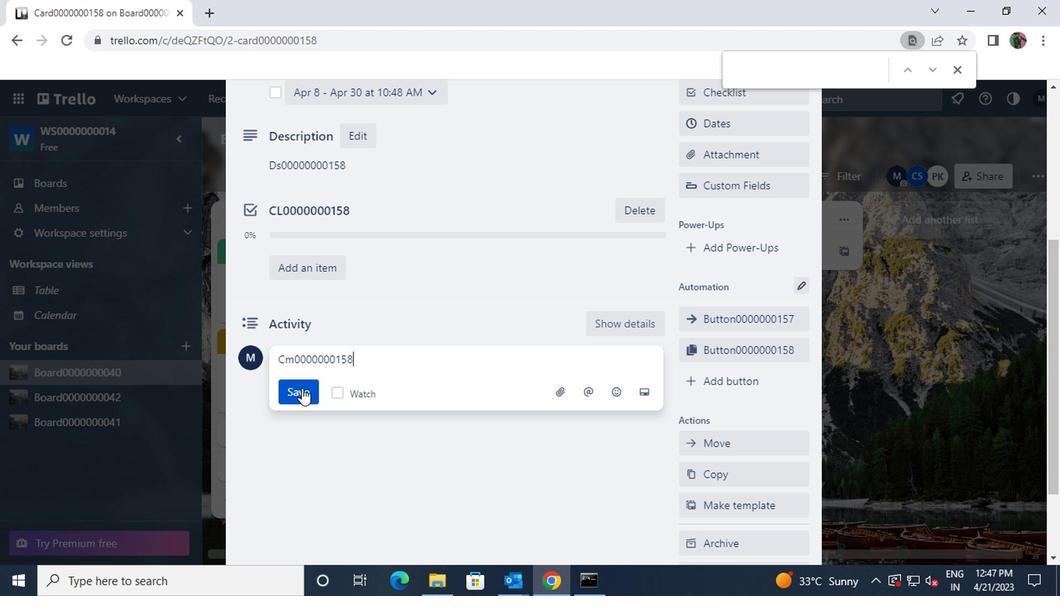 
Action: Mouse pressed left at (298, 387)
Screenshot: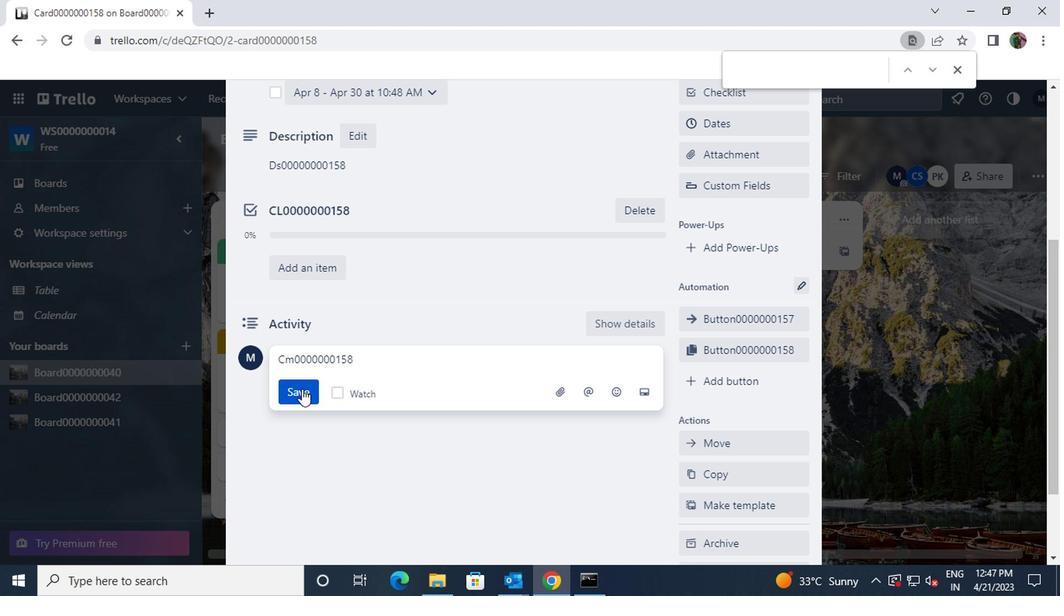 
